 Task: Enable interaction limits for 3 days only for existing users in the repository "JS".
Action: Mouse moved to (898, 203)
Screenshot: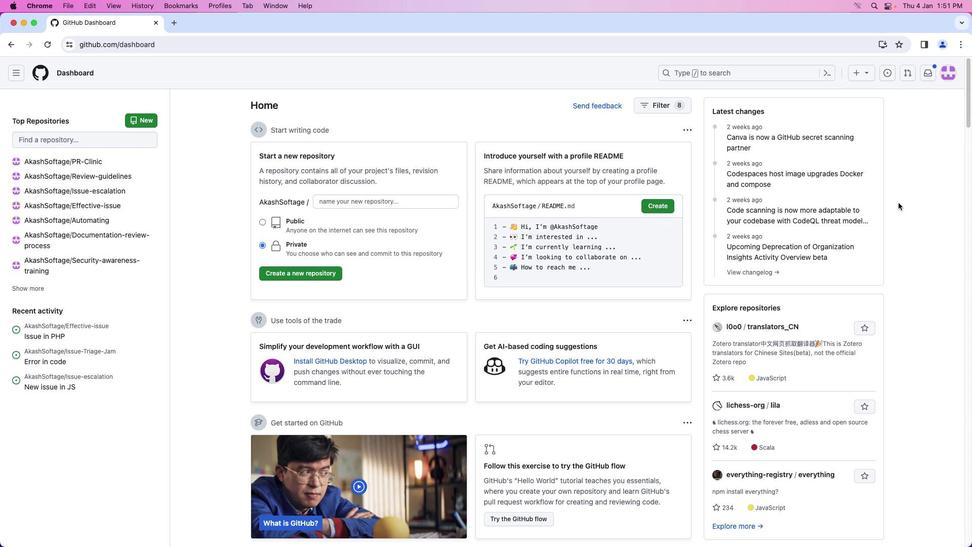 
Action: Mouse pressed left at (898, 203)
Screenshot: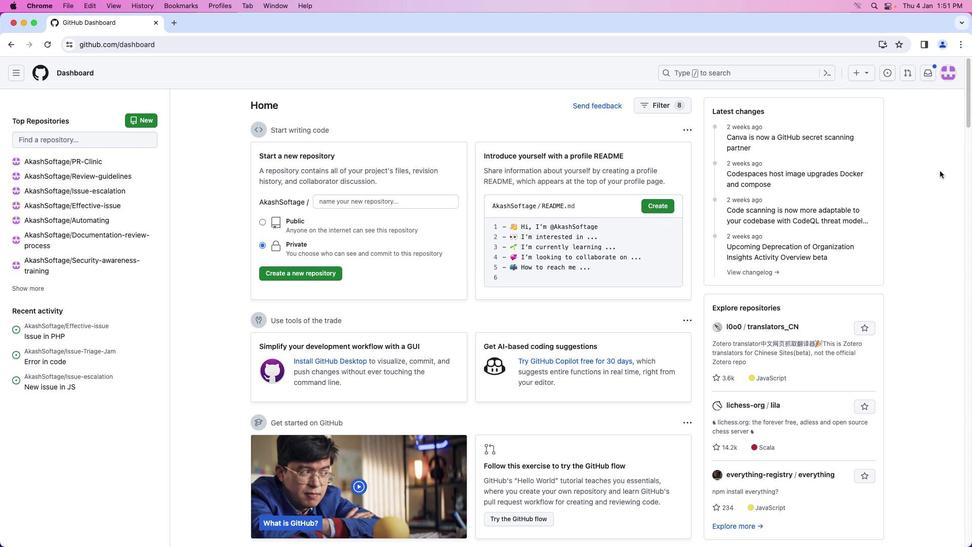 
Action: Mouse moved to (947, 73)
Screenshot: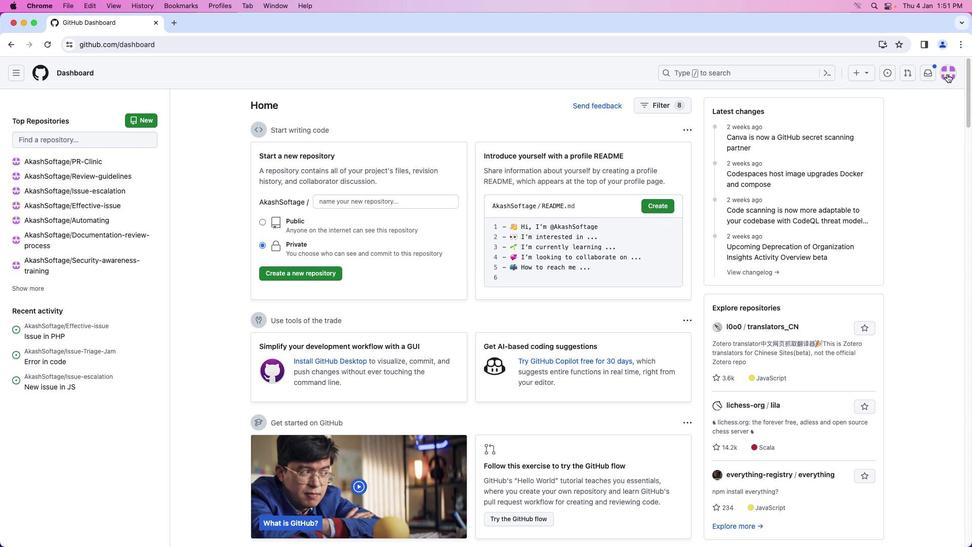 
Action: Mouse pressed left at (947, 73)
Screenshot: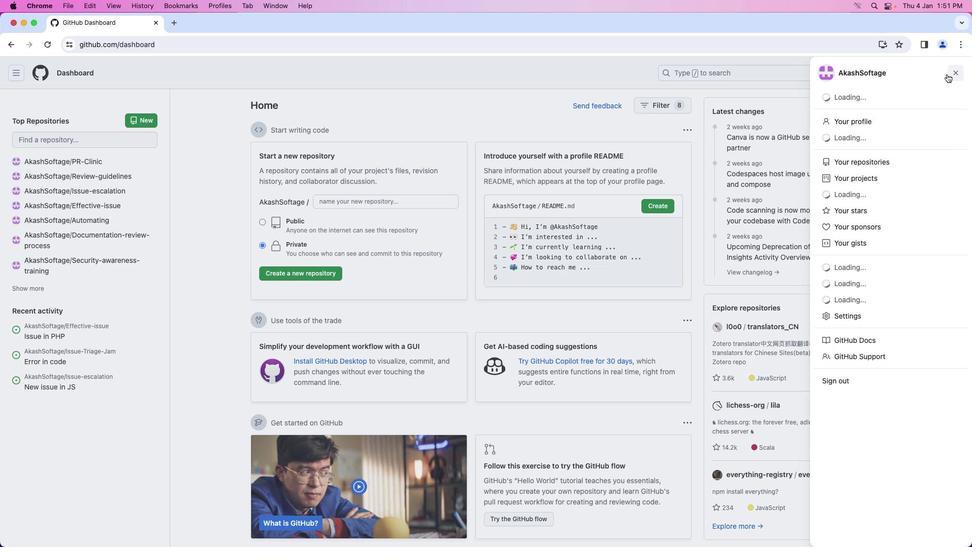 
Action: Mouse moved to (920, 162)
Screenshot: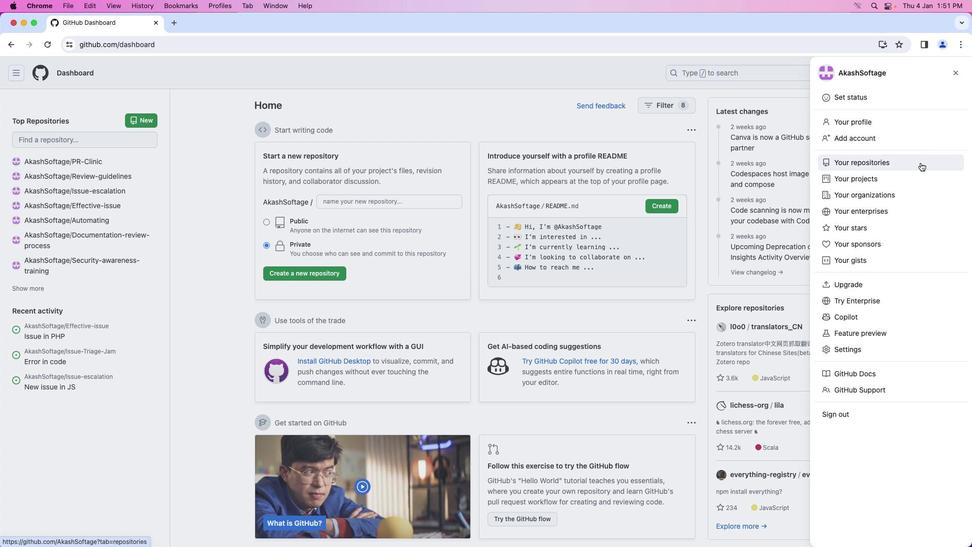 
Action: Mouse pressed left at (920, 162)
Screenshot: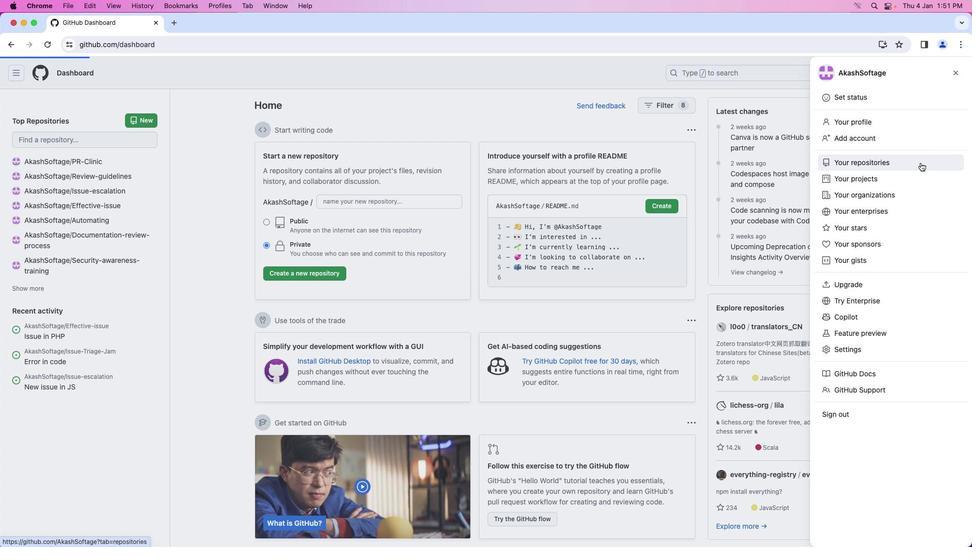 
Action: Mouse moved to (344, 166)
Screenshot: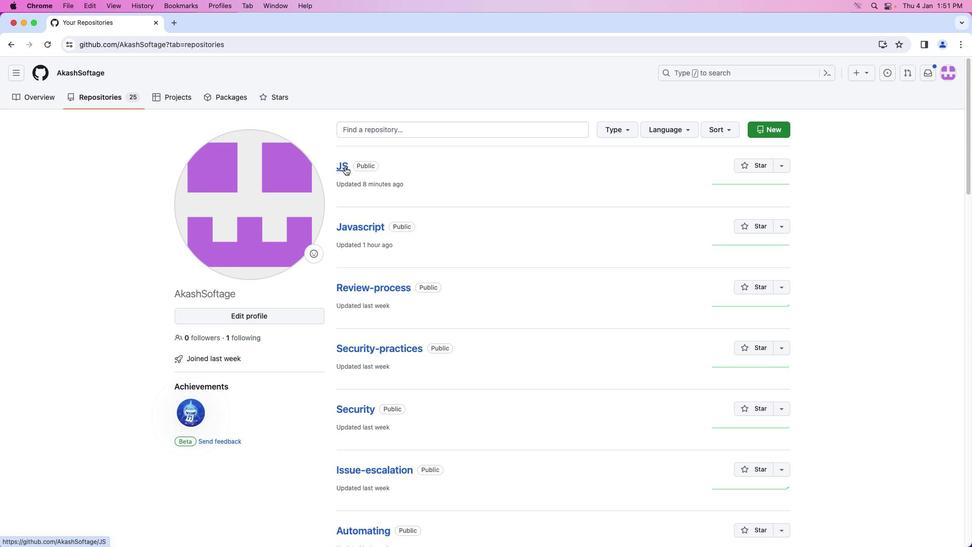 
Action: Mouse pressed left at (344, 166)
Screenshot: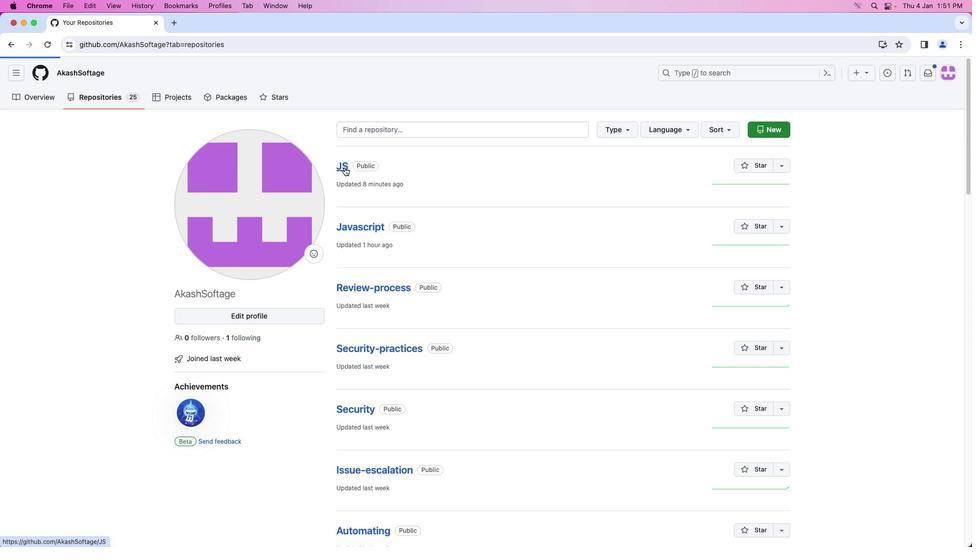 
Action: Mouse moved to (443, 96)
Screenshot: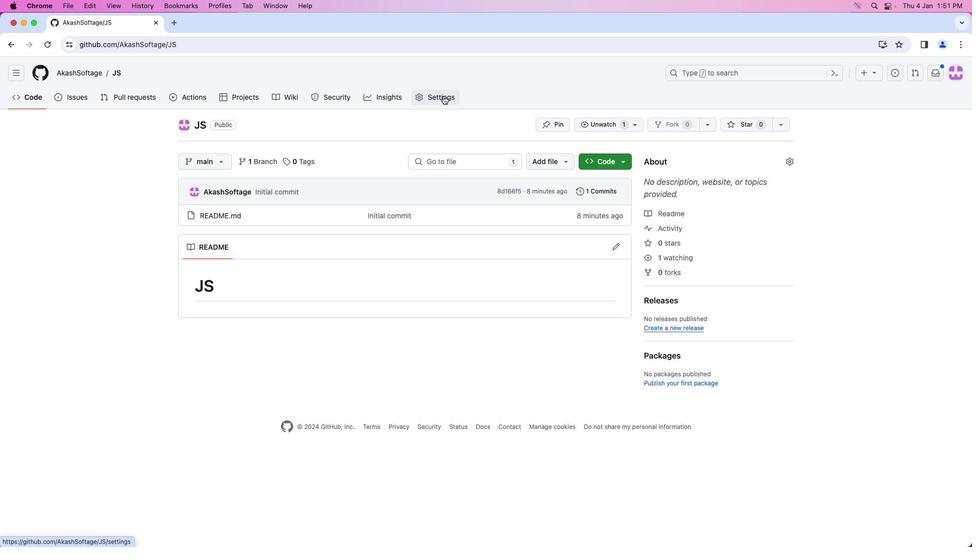 
Action: Mouse pressed left at (443, 96)
Screenshot: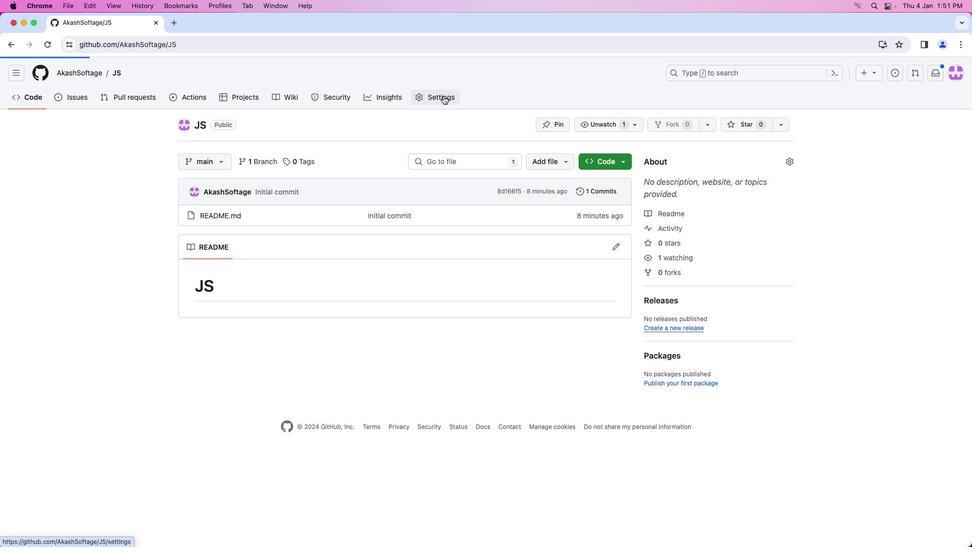 
Action: Mouse moved to (314, 182)
Screenshot: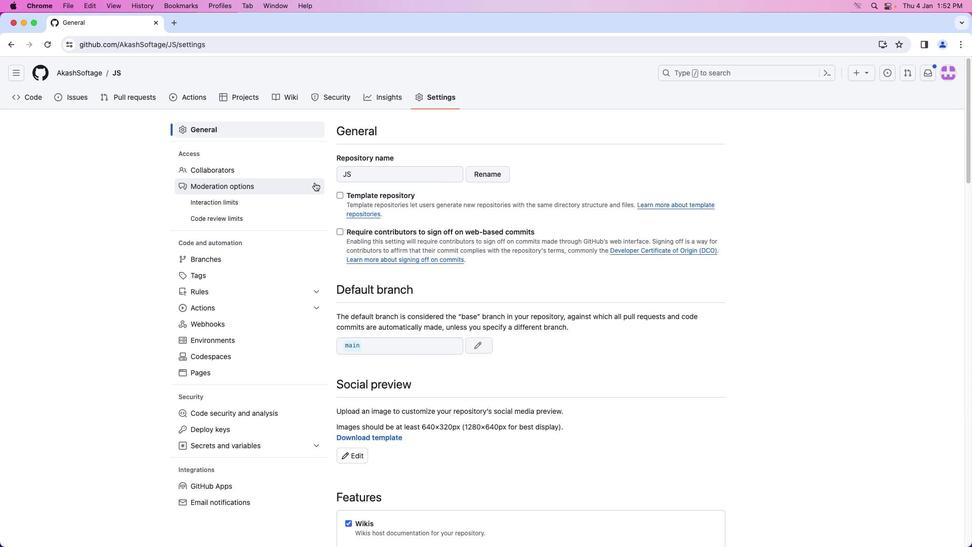 
Action: Mouse pressed left at (314, 182)
Screenshot: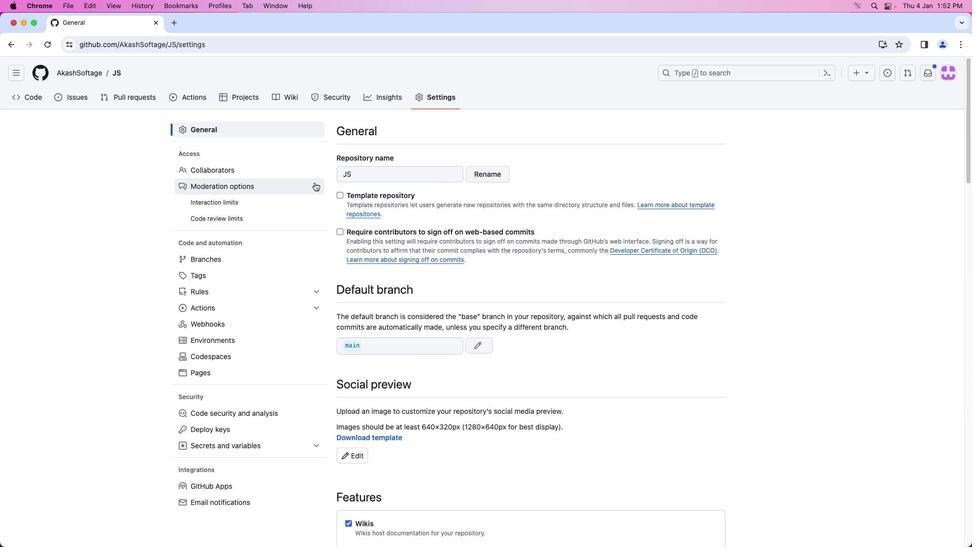 
Action: Mouse moved to (298, 199)
Screenshot: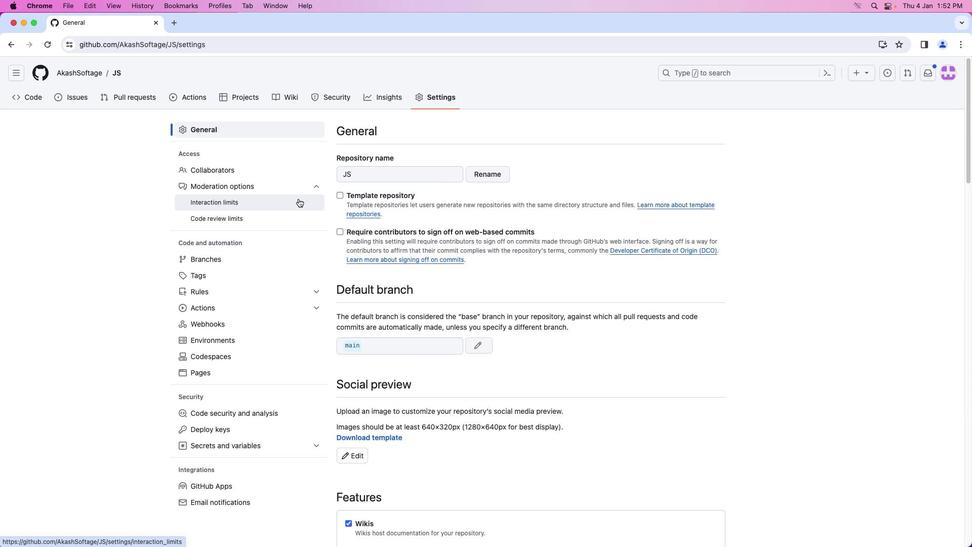 
Action: Mouse pressed left at (298, 199)
Screenshot: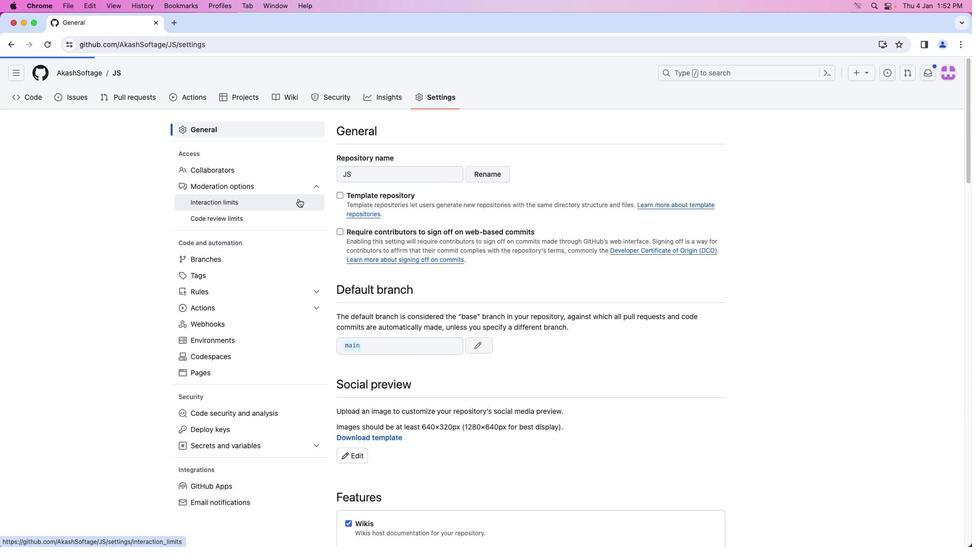 
Action: Mouse moved to (700, 248)
Screenshot: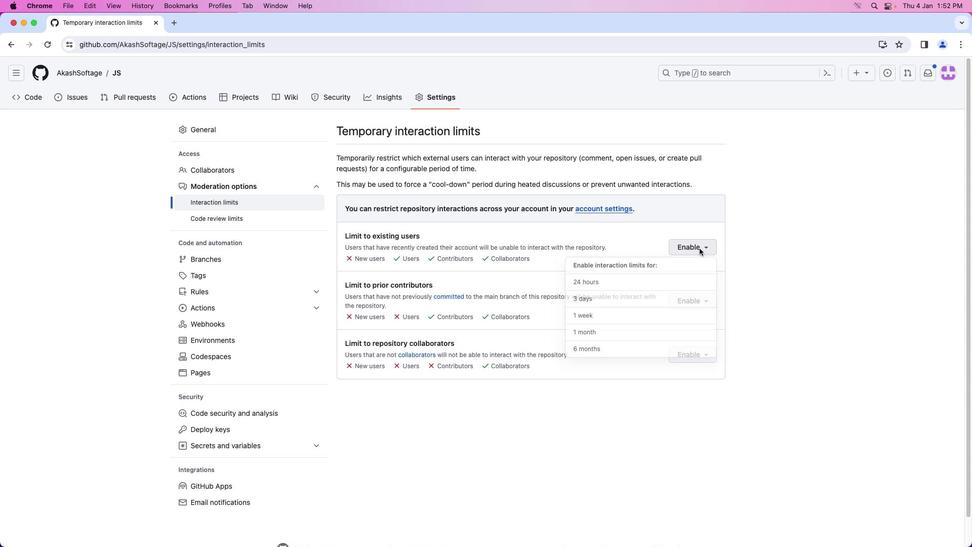 
Action: Mouse pressed left at (700, 248)
Screenshot: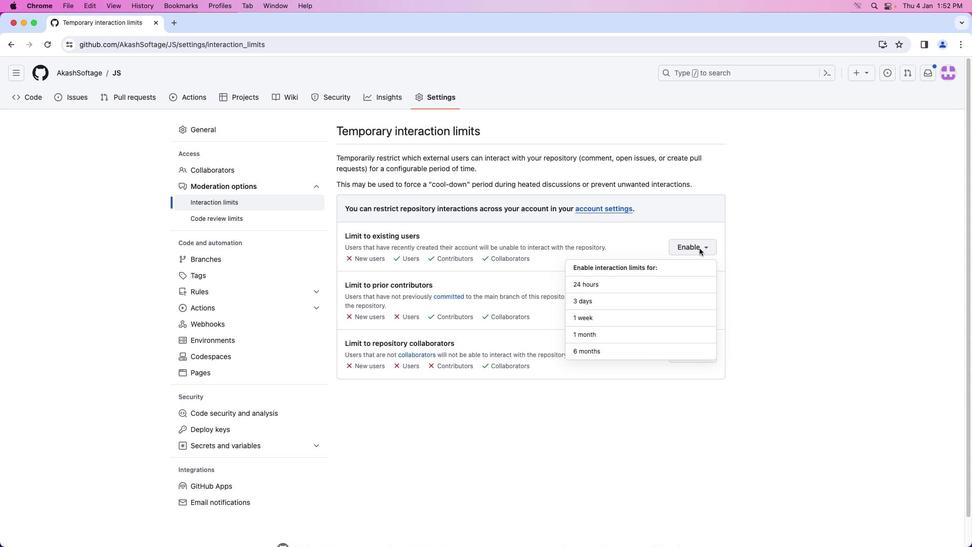 
Action: Mouse moved to (608, 301)
Screenshot: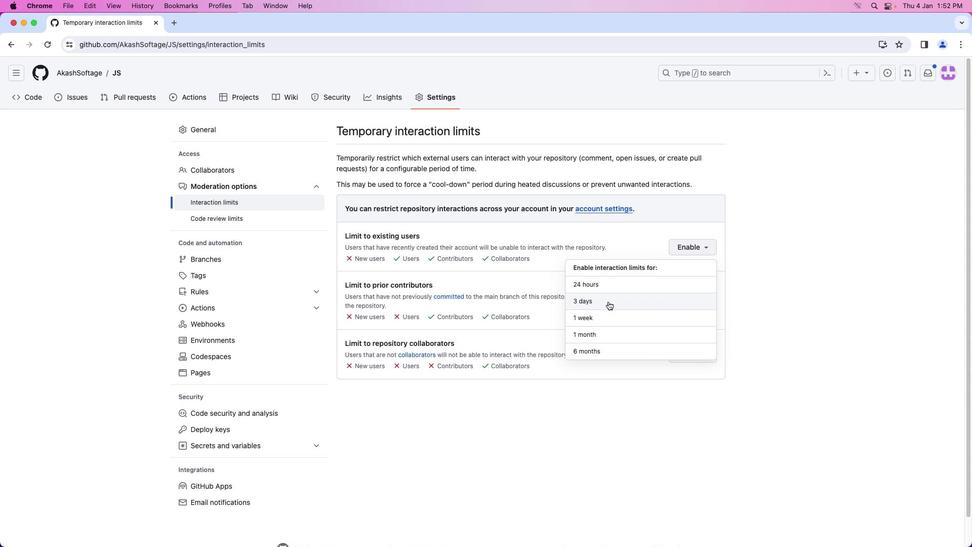 
Action: Mouse pressed left at (608, 301)
Screenshot: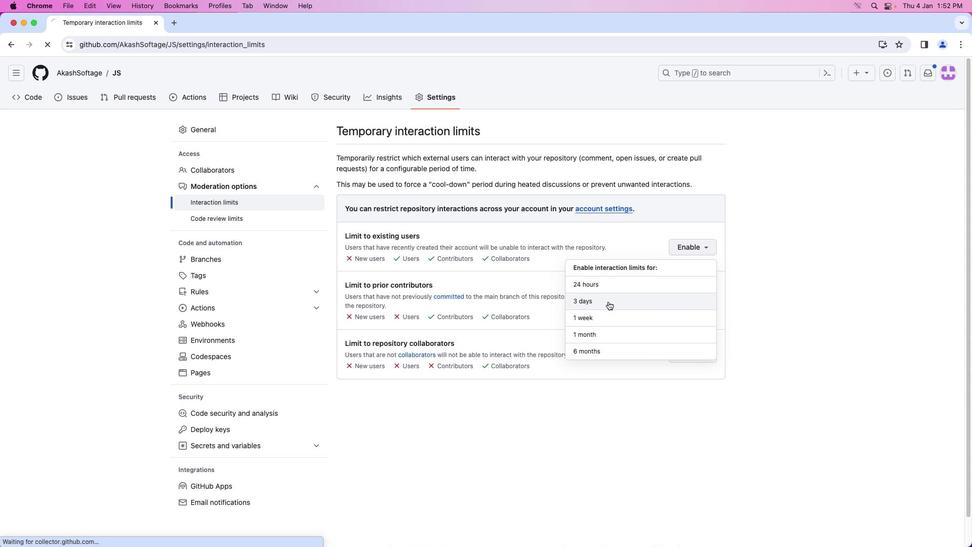 
Action: Mouse moved to (608, 300)
Screenshot: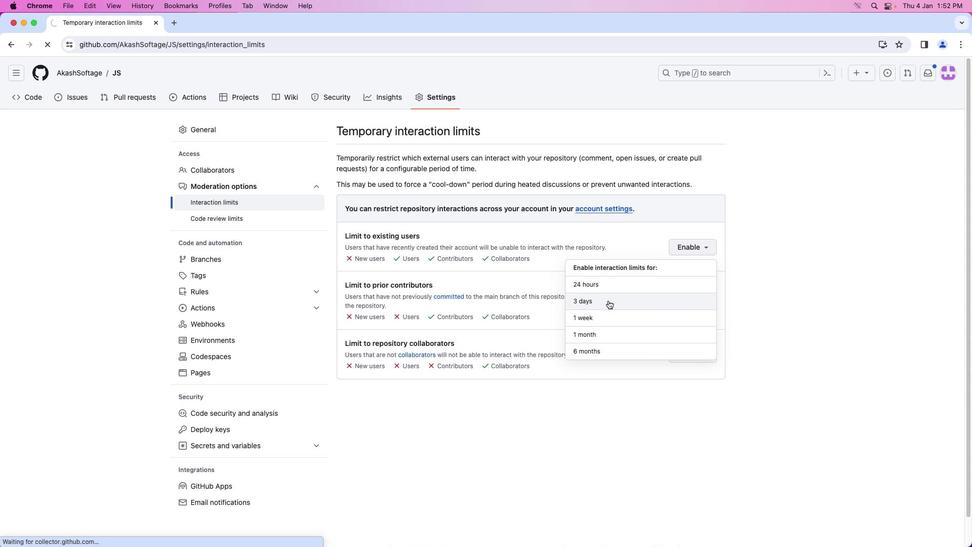 
